 Task: Add filter "In the last 24 hours" in request date.
Action: Mouse moved to (21, 168)
Screenshot: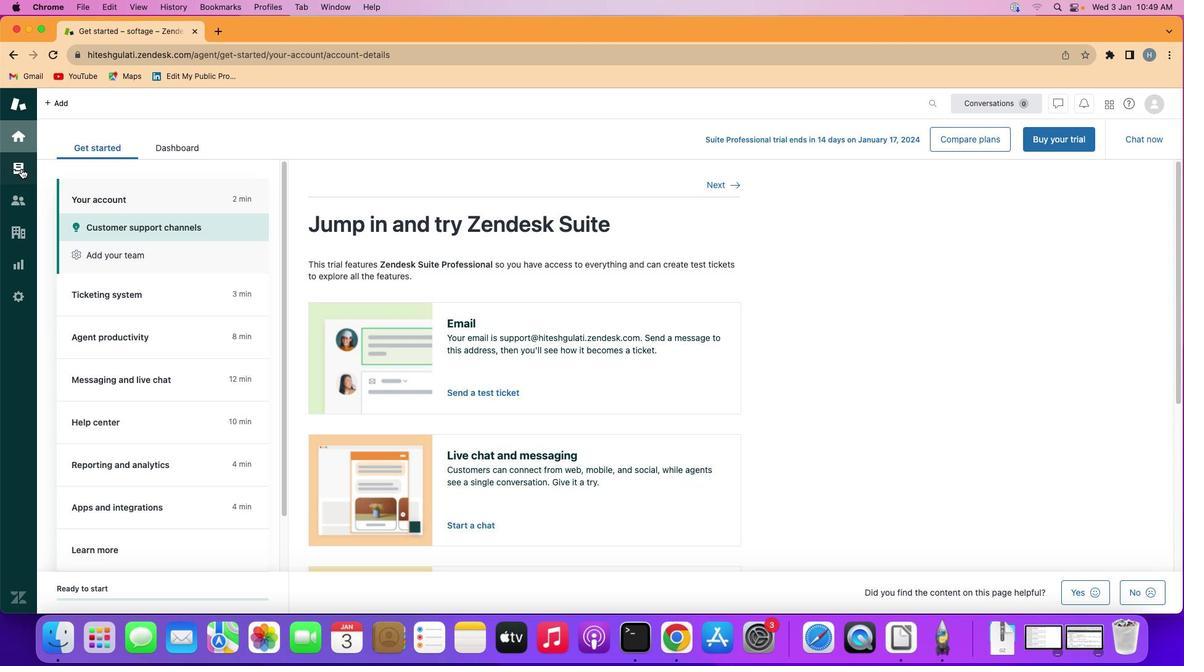 
Action: Mouse pressed left at (21, 168)
Screenshot: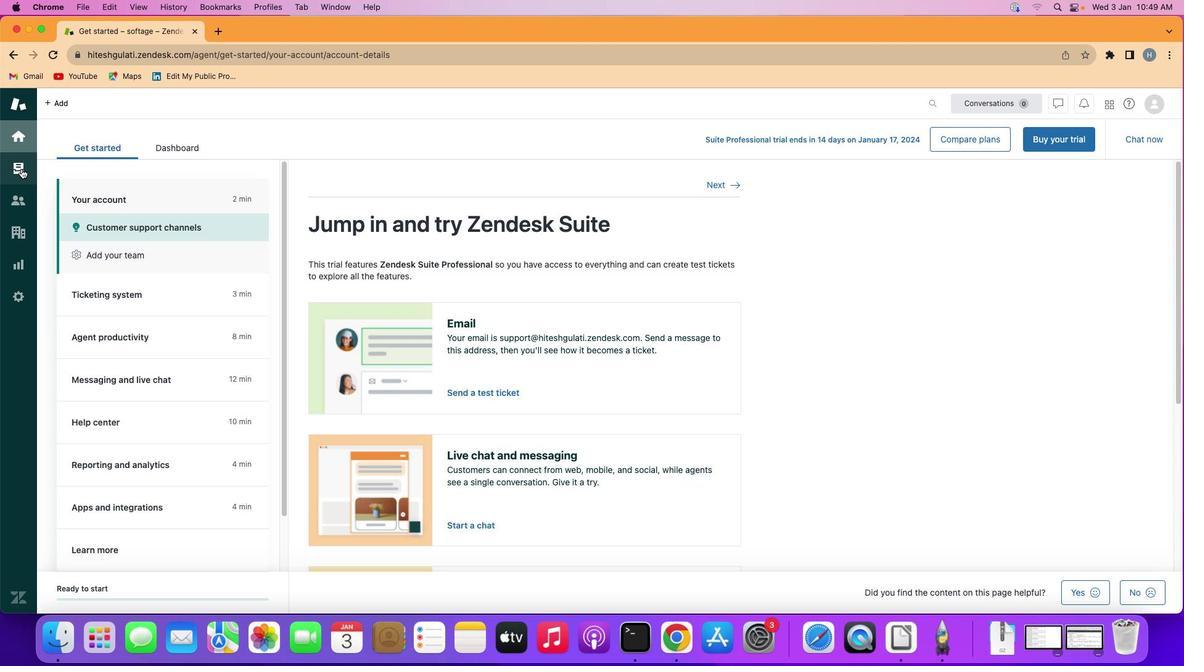 
Action: Mouse moved to (122, 281)
Screenshot: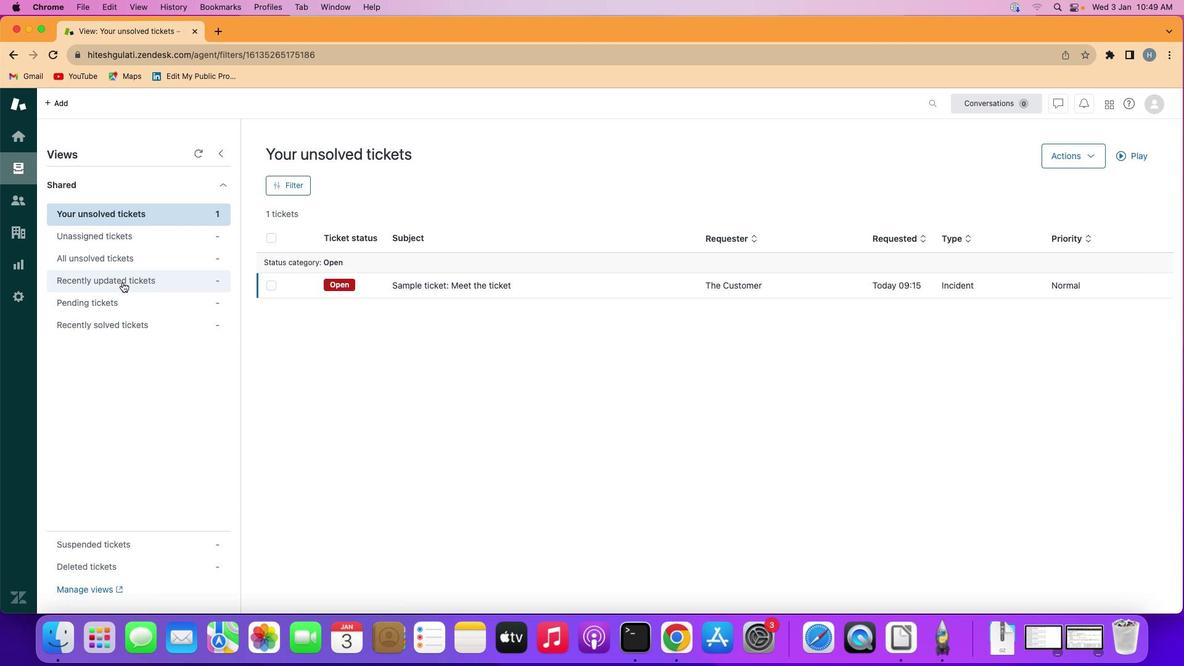 
Action: Mouse pressed left at (122, 281)
Screenshot: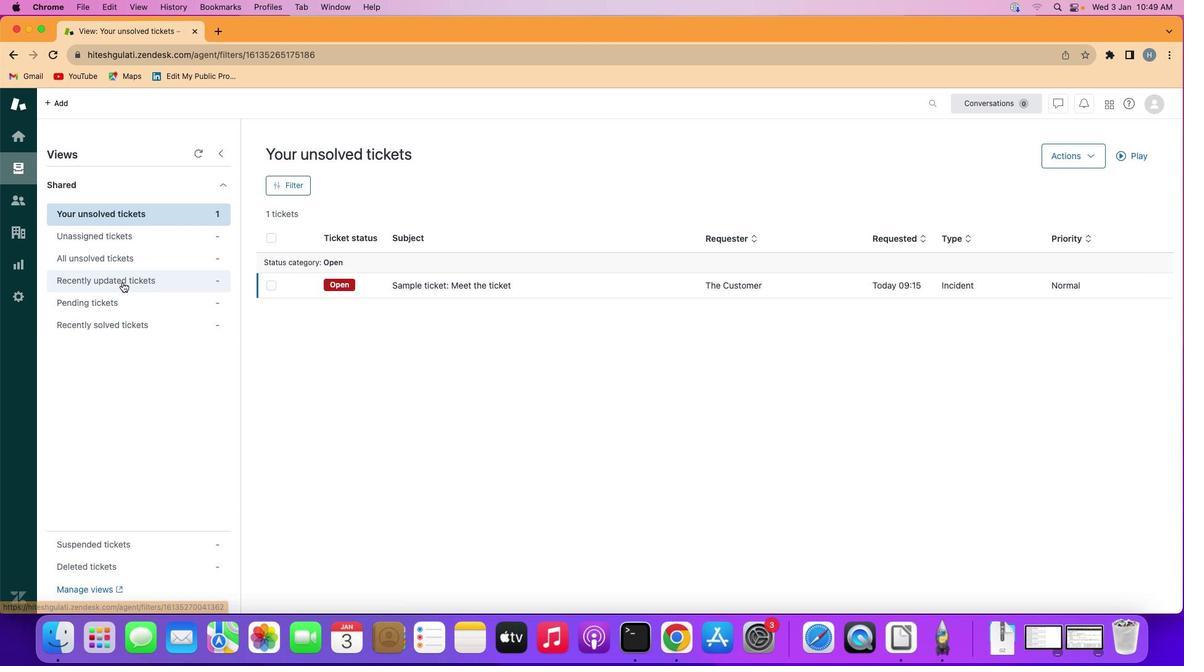 
Action: Mouse moved to (285, 189)
Screenshot: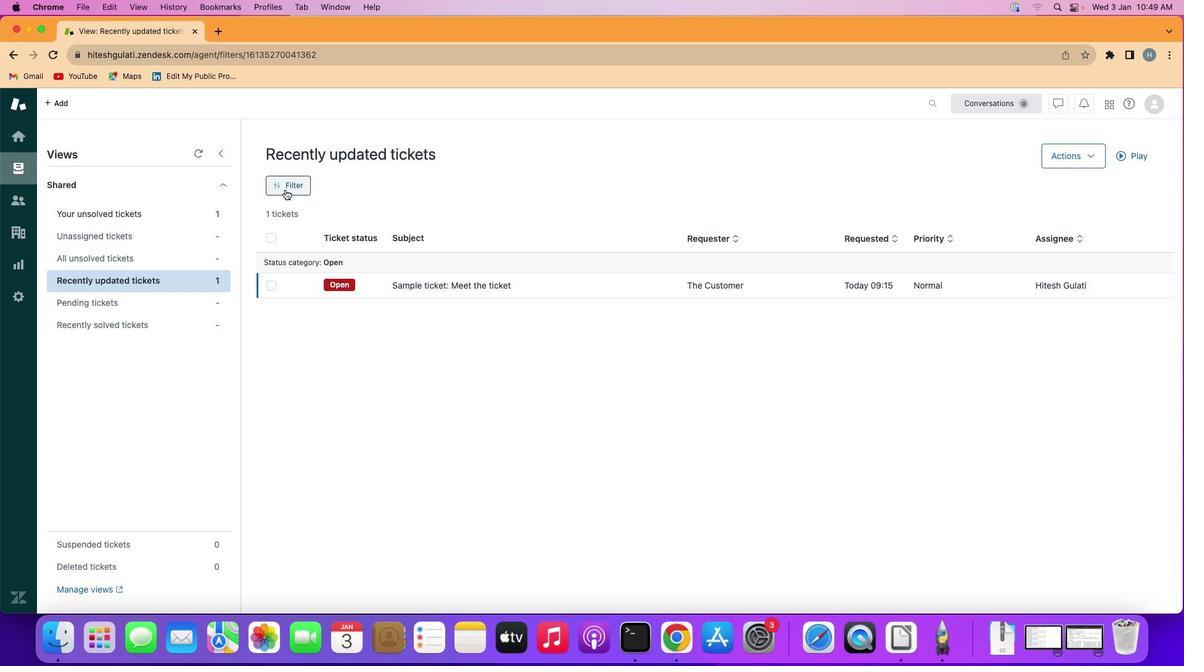 
Action: Mouse pressed left at (285, 189)
Screenshot: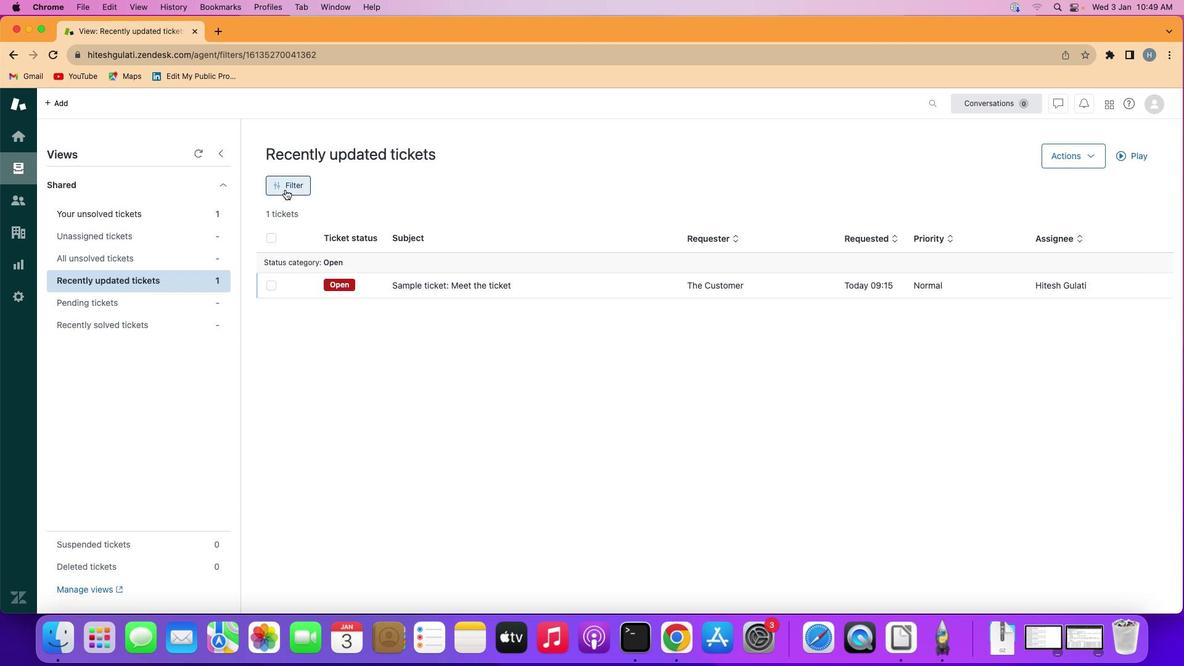 
Action: Mouse moved to (1025, 350)
Screenshot: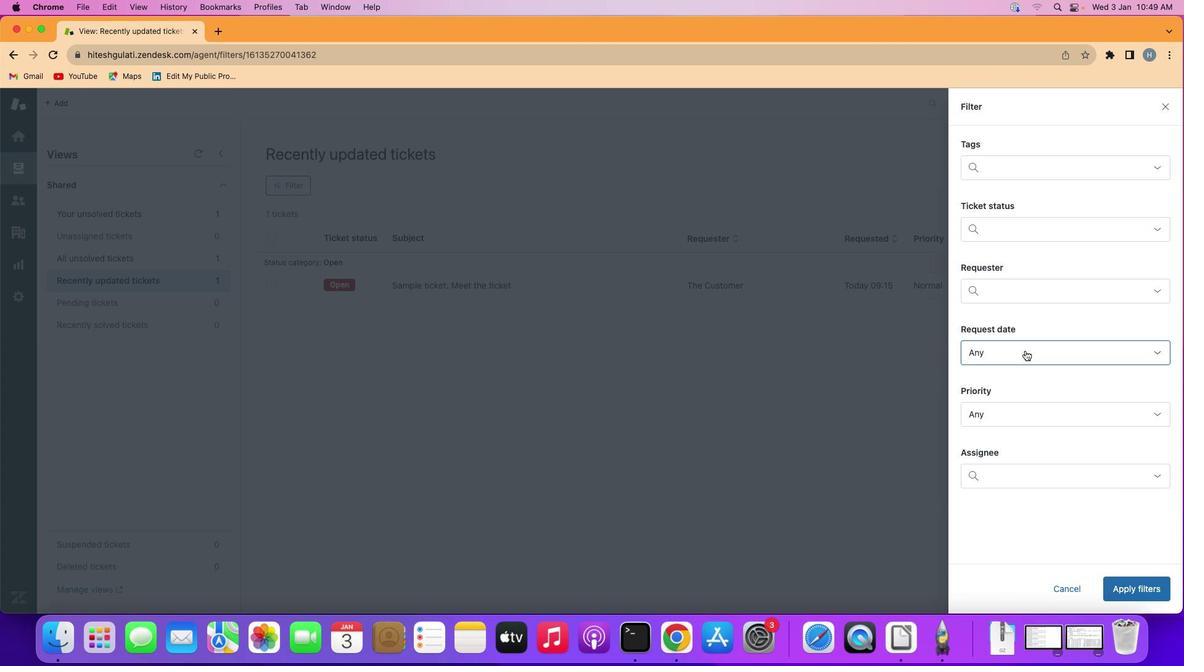 
Action: Mouse pressed left at (1025, 350)
Screenshot: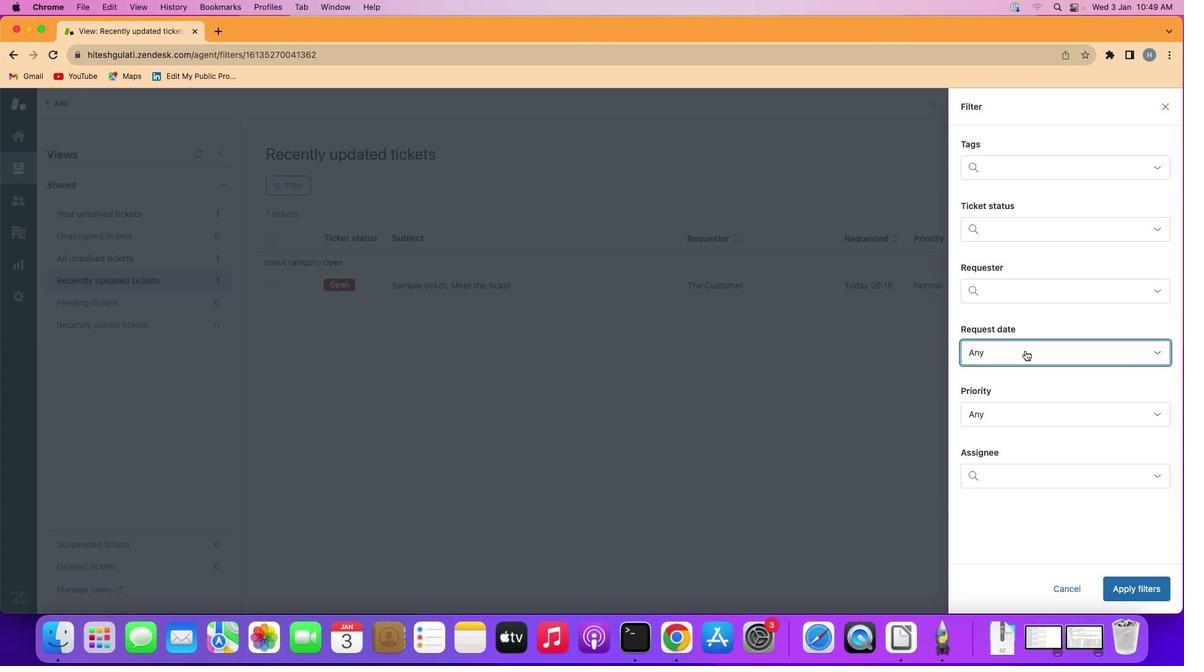 
Action: Mouse moved to (1042, 402)
Screenshot: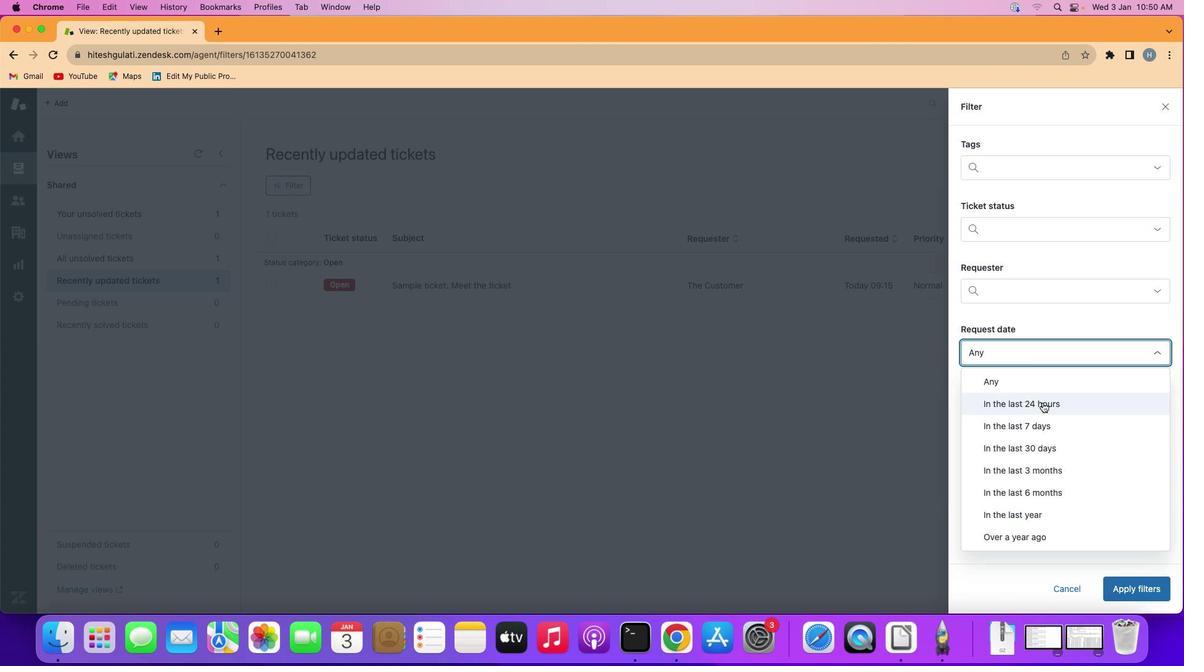 
Action: Mouse pressed left at (1042, 402)
Screenshot: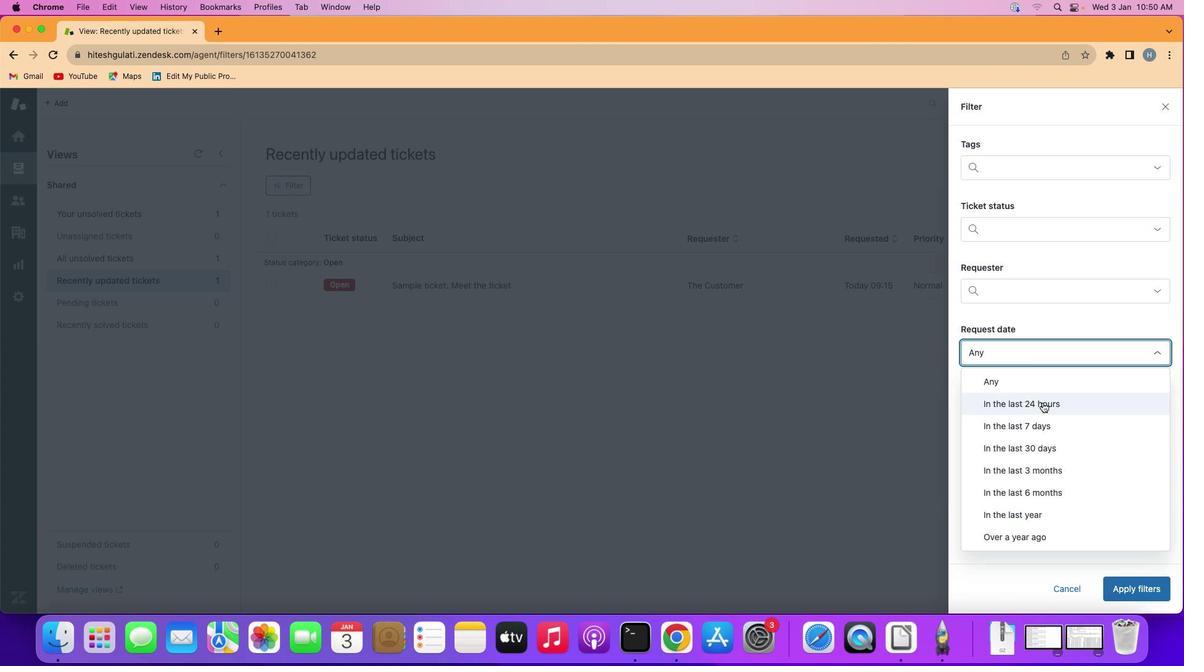 
Action: Mouse moved to (1134, 589)
Screenshot: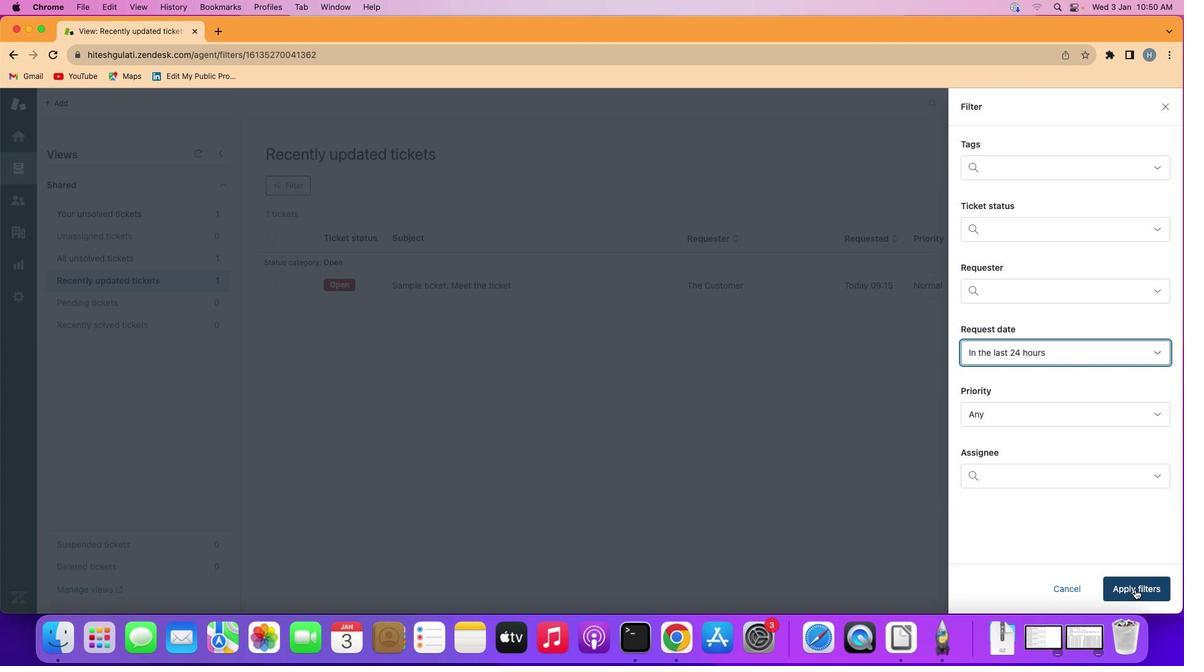 
Action: Mouse pressed left at (1134, 589)
Screenshot: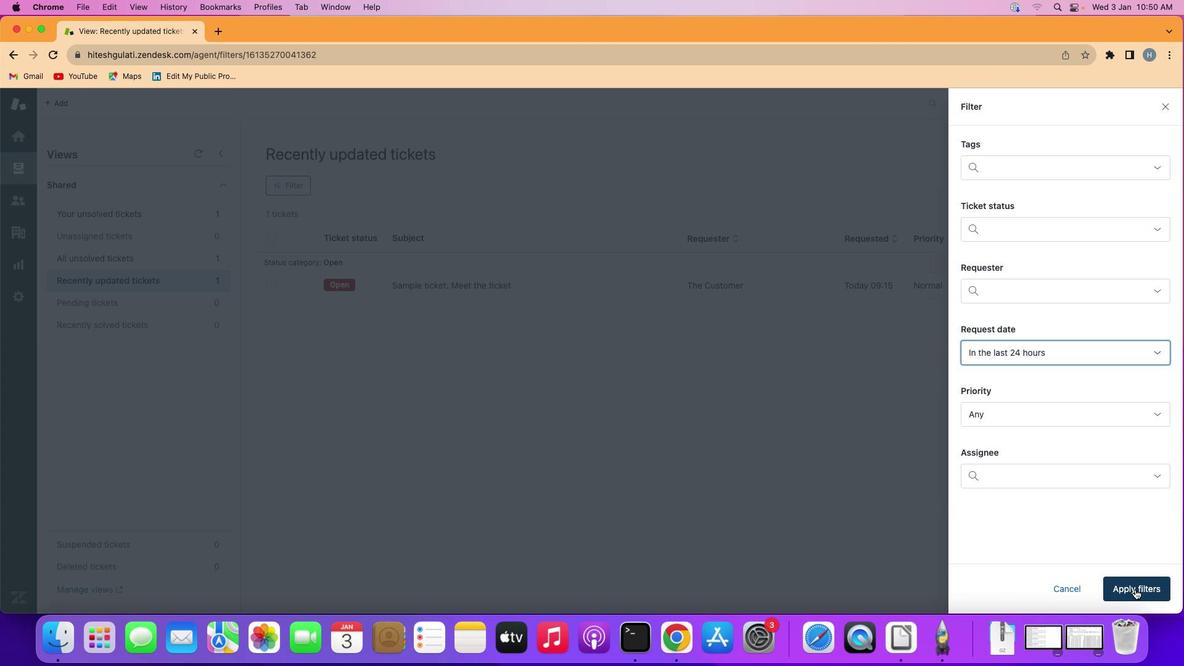 
Action: Mouse moved to (520, 377)
Screenshot: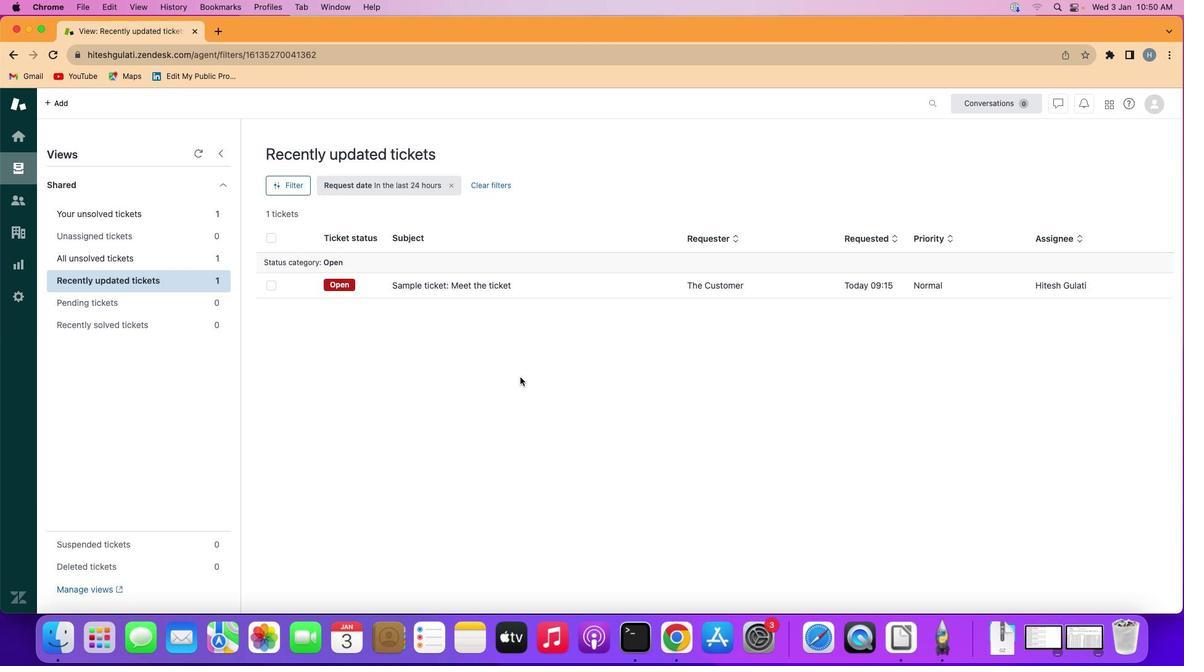 
